 Task: Check the data of "Total outbound calls".
Action: Mouse moved to (17, 241)
Screenshot: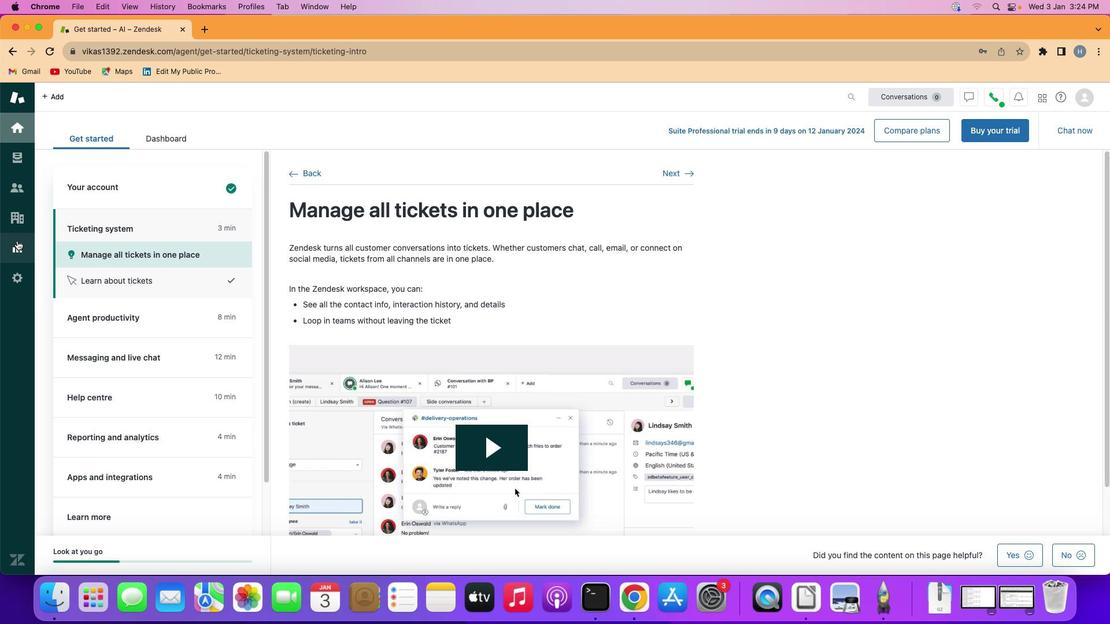 
Action: Mouse pressed left at (17, 241)
Screenshot: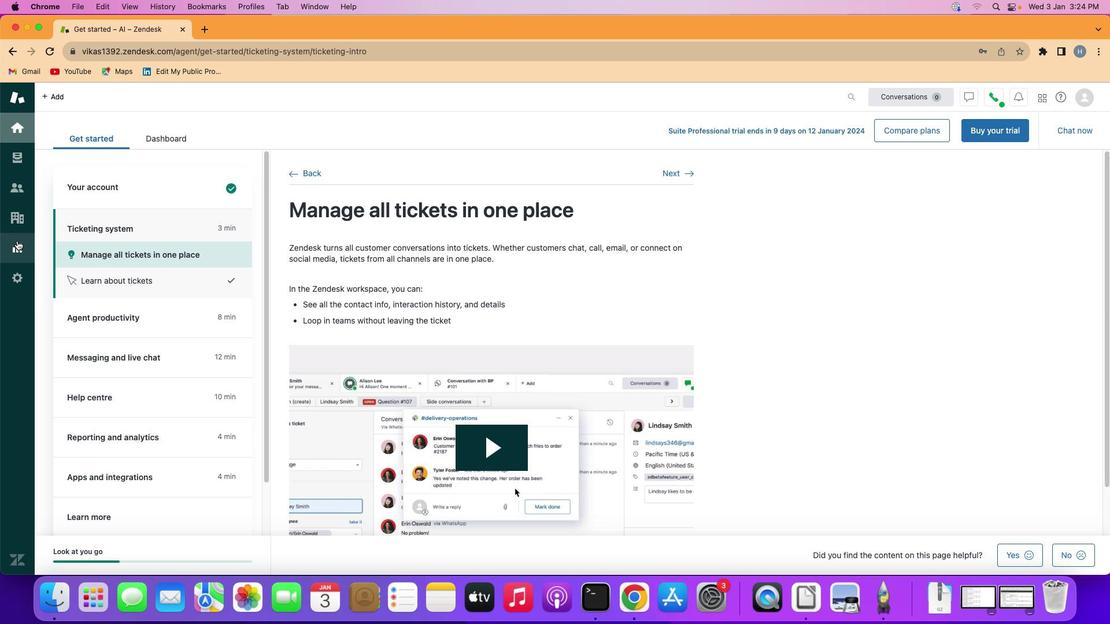 
Action: Mouse moved to (276, 156)
Screenshot: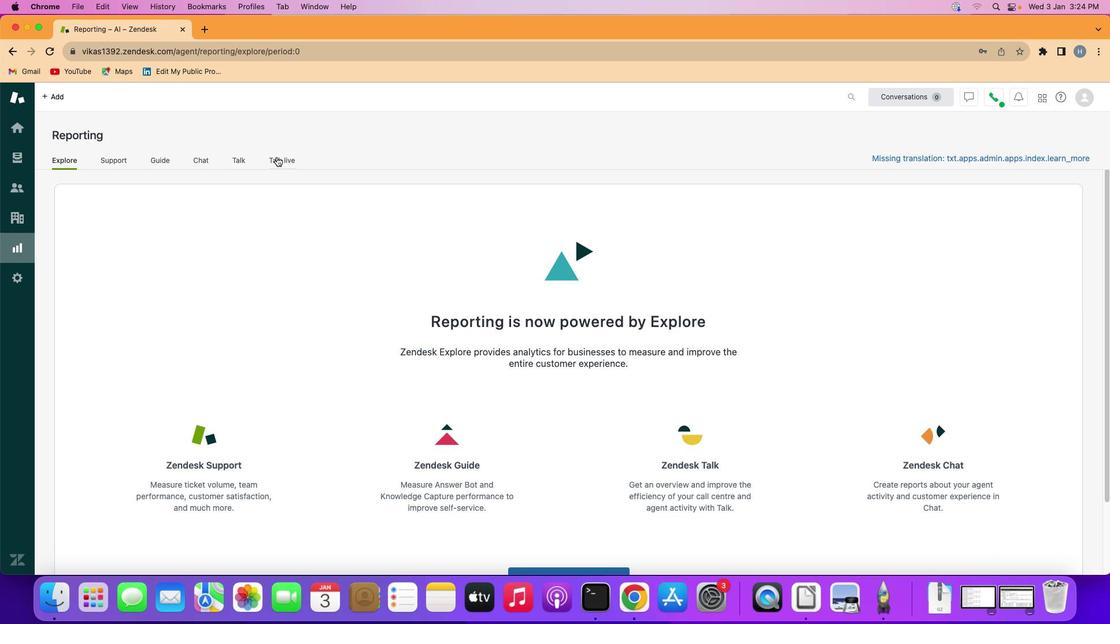 
Action: Mouse pressed left at (276, 156)
Screenshot: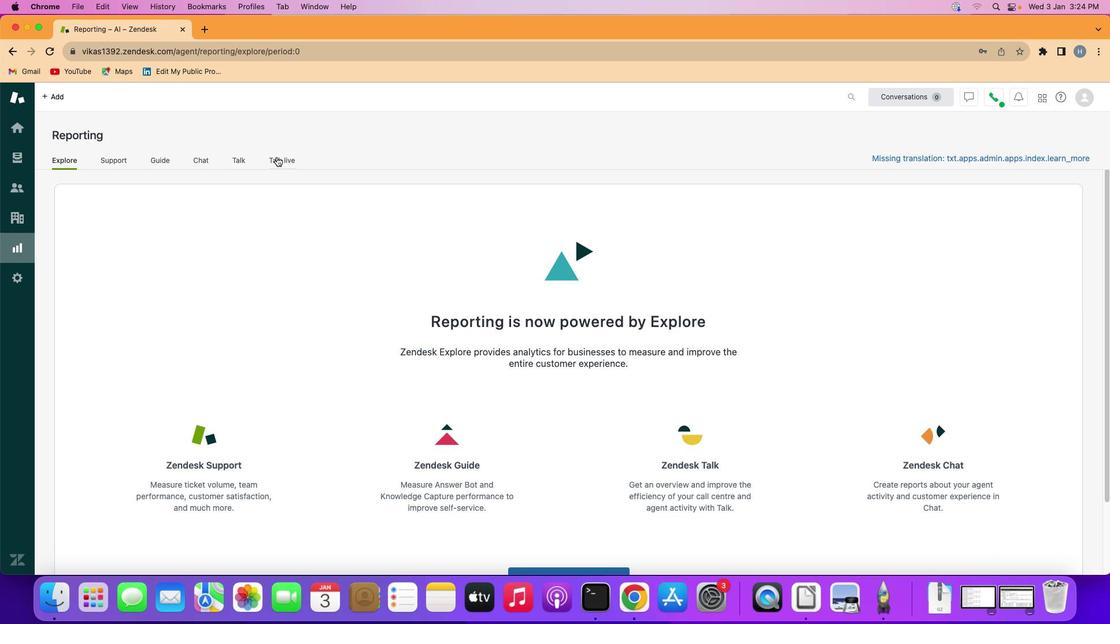 
Action: Mouse moved to (179, 376)
Screenshot: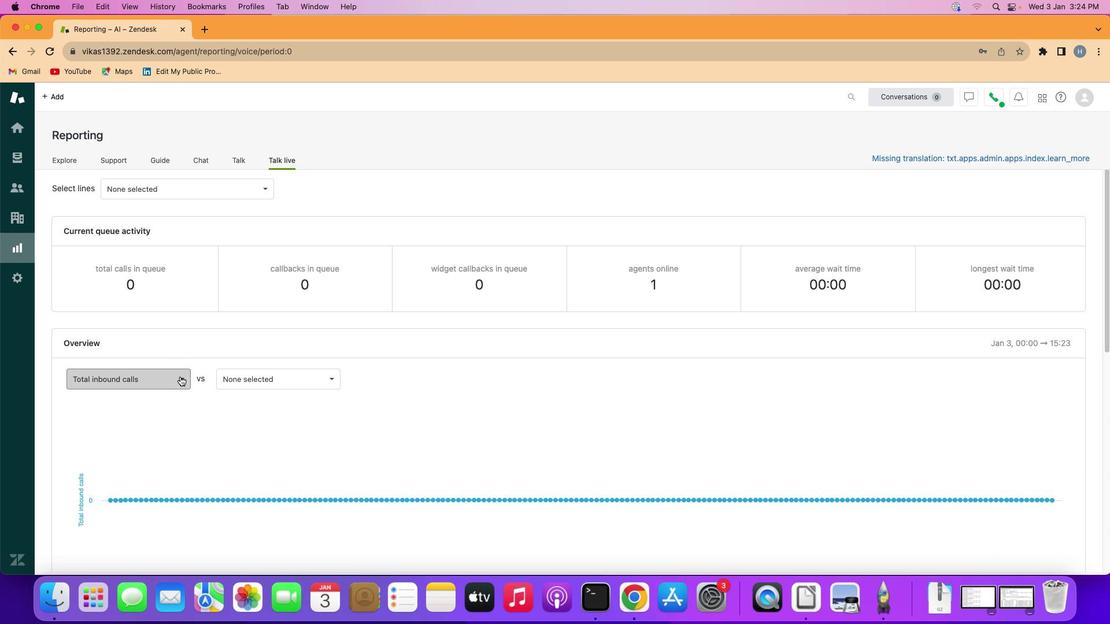 
Action: Mouse pressed left at (179, 376)
Screenshot: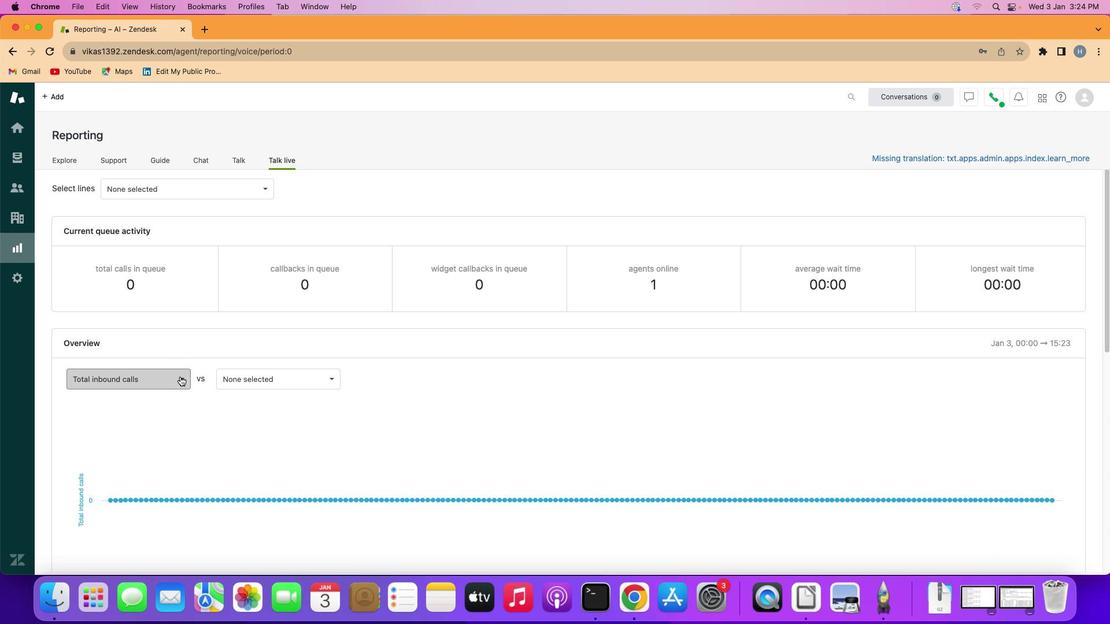 
Action: Mouse moved to (142, 441)
Screenshot: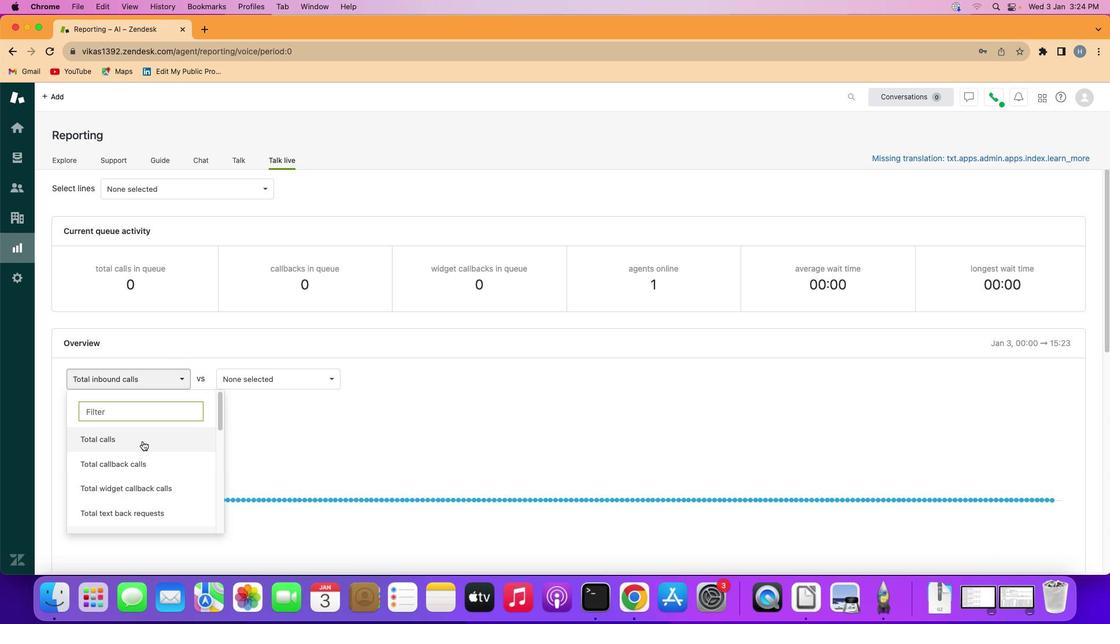 
Action: Mouse scrolled (142, 441) with delta (0, 0)
Screenshot: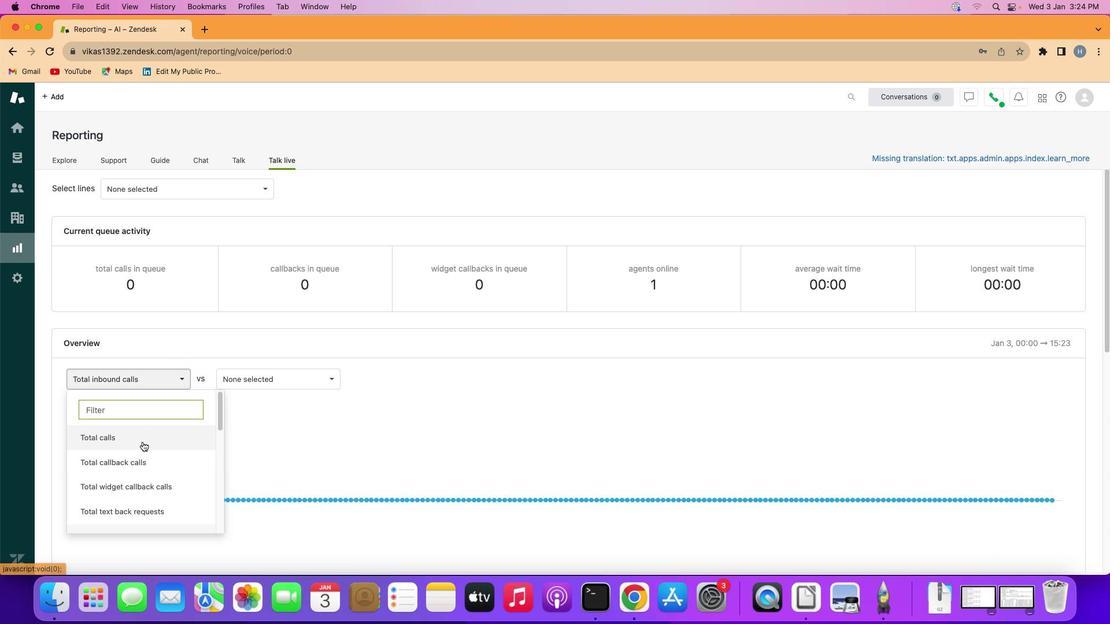 
Action: Mouse moved to (142, 441)
Screenshot: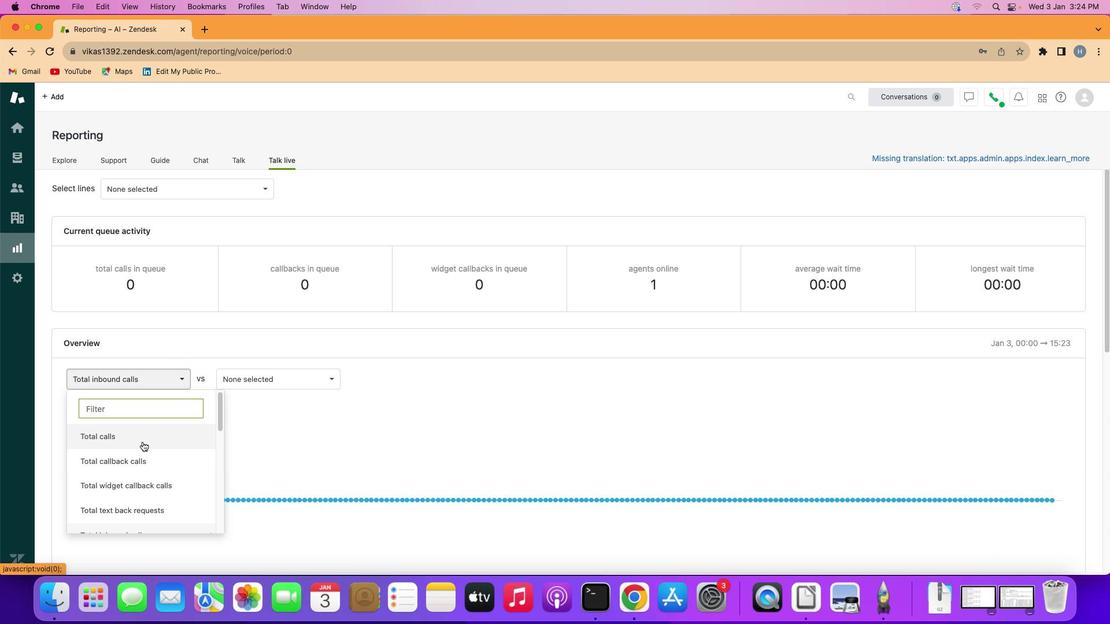 
Action: Mouse scrolled (142, 441) with delta (0, 0)
Screenshot: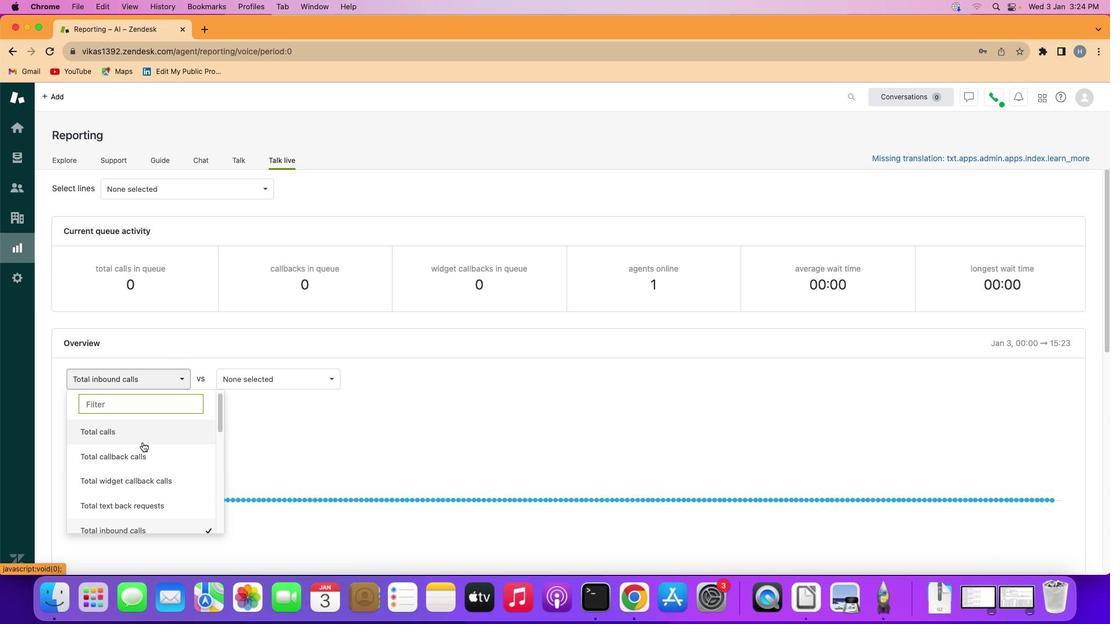 
Action: Mouse moved to (142, 442)
Screenshot: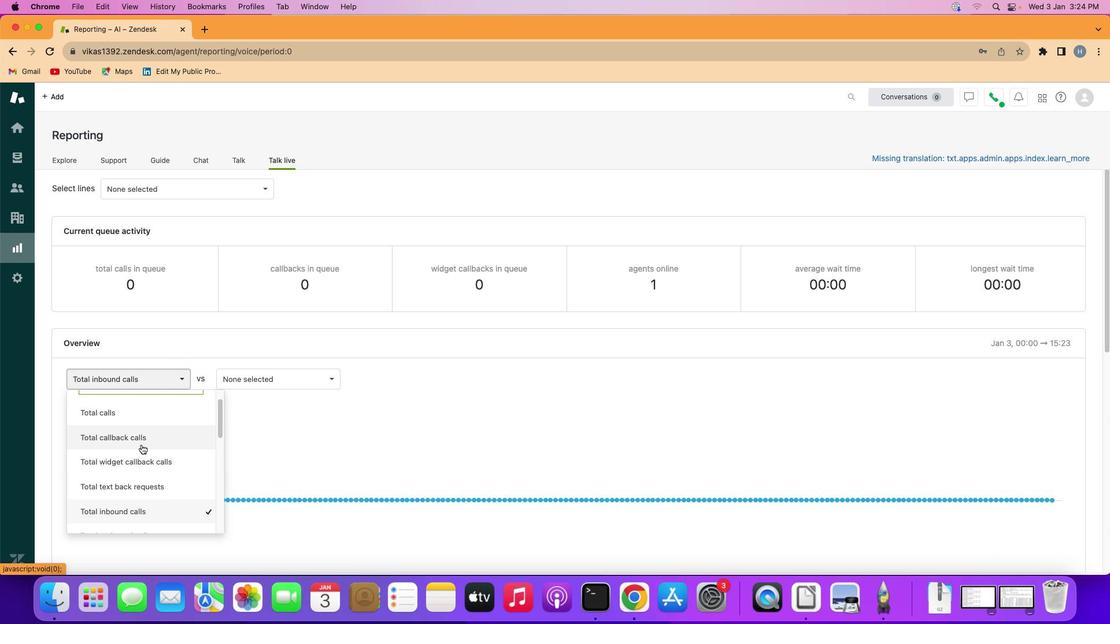 
Action: Mouse scrolled (142, 442) with delta (0, 0)
Screenshot: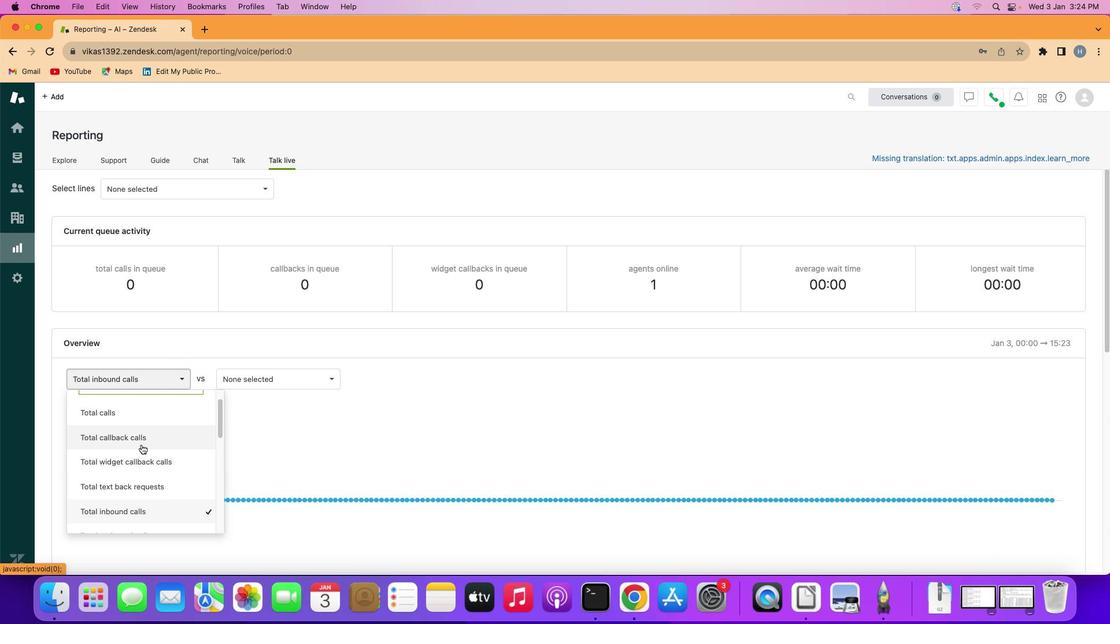 
Action: Mouse moved to (141, 444)
Screenshot: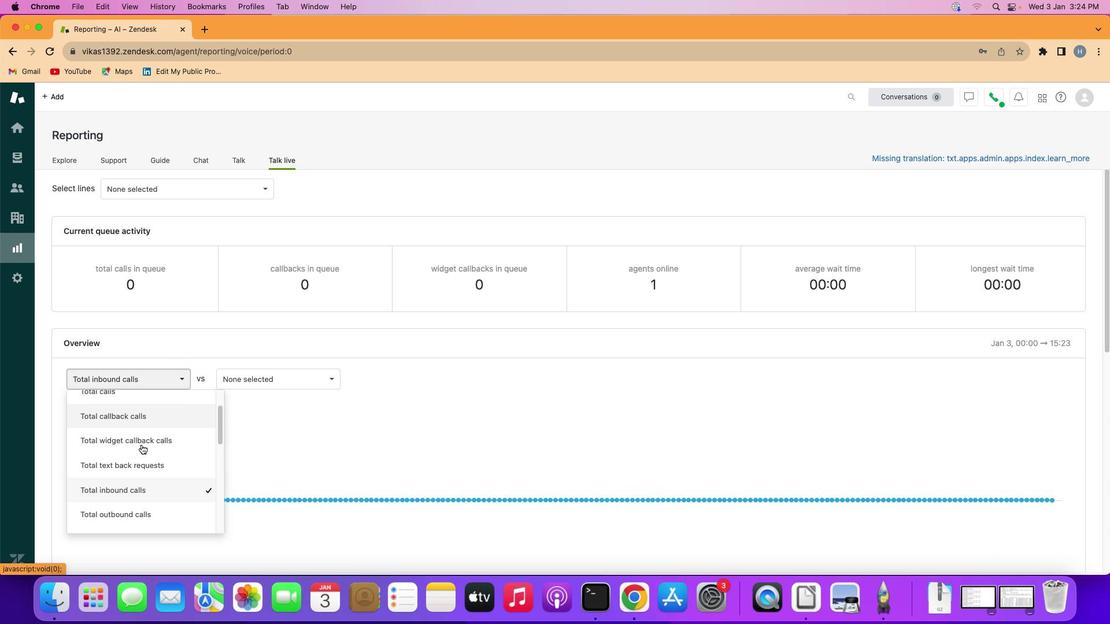 
Action: Mouse scrolled (141, 444) with delta (0, 0)
Screenshot: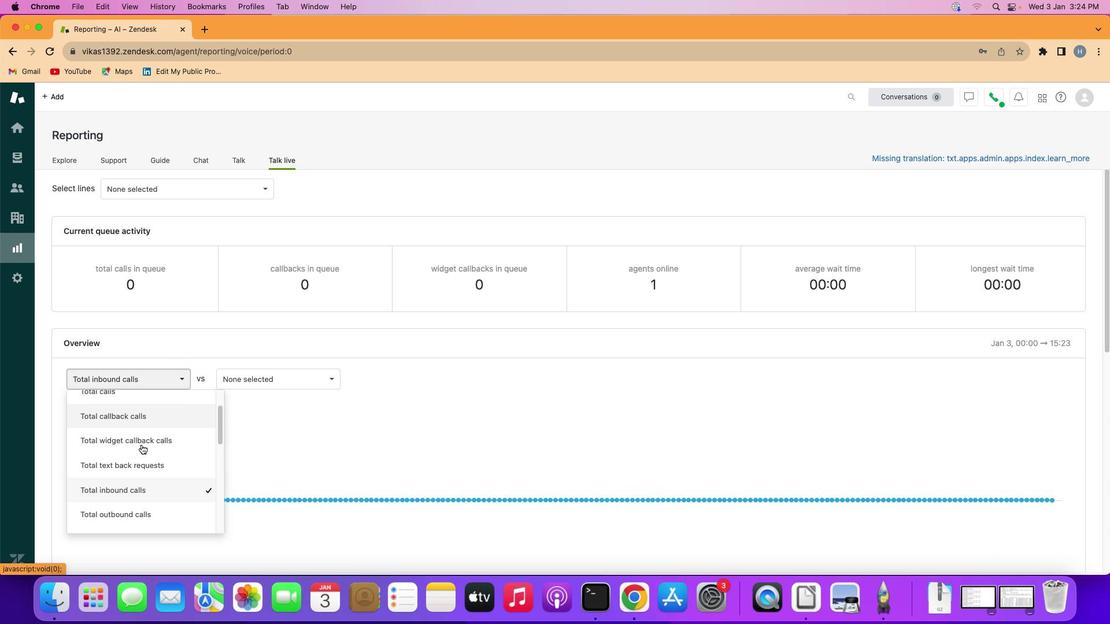 
Action: Mouse moved to (141, 445)
Screenshot: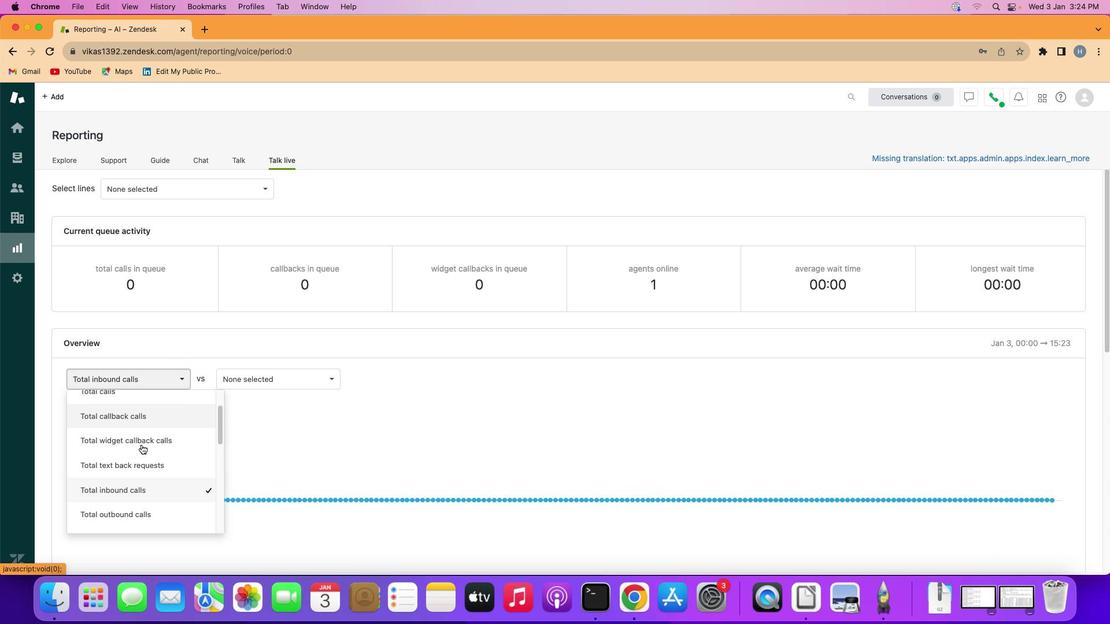 
Action: Mouse scrolled (141, 445) with delta (0, 0)
Screenshot: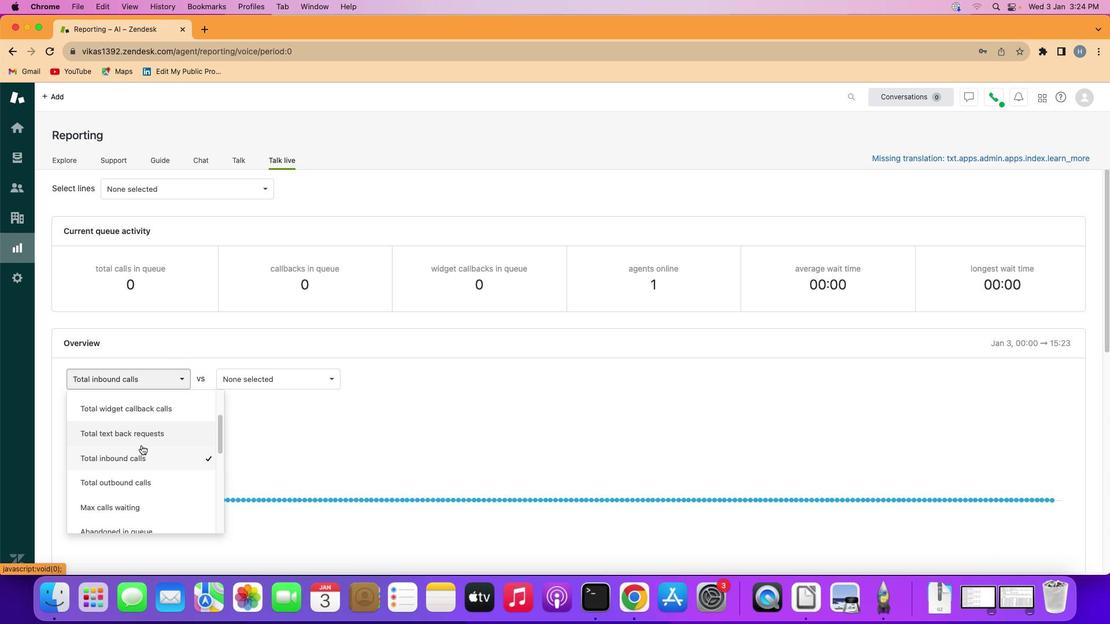 
Action: Mouse moved to (144, 467)
Screenshot: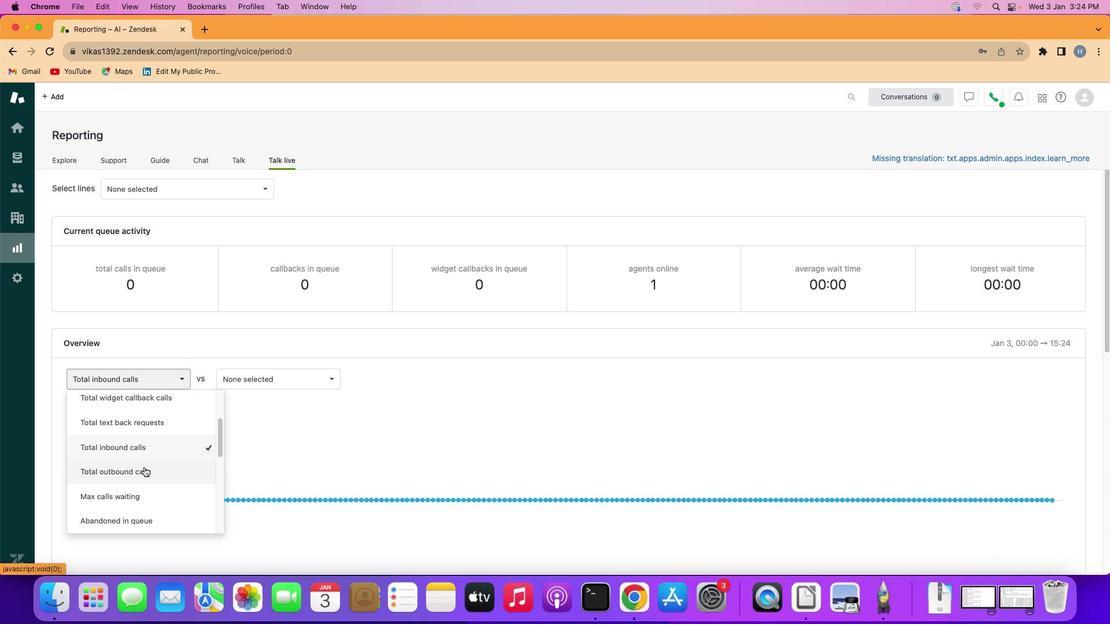 
Action: Mouse pressed left at (144, 467)
Screenshot: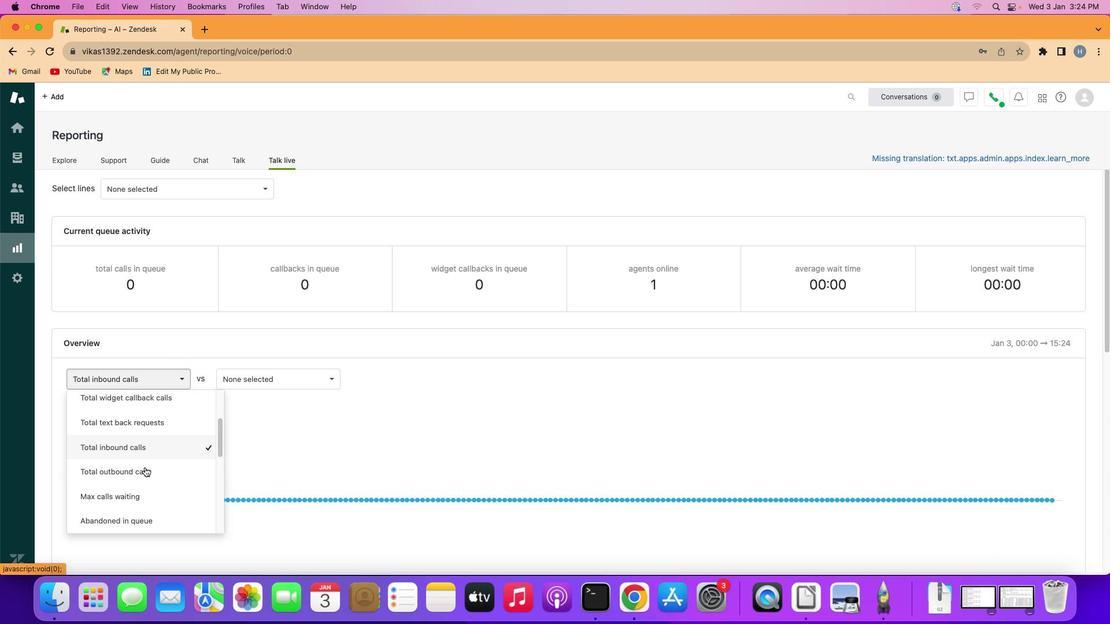 
Action: Mouse moved to (144, 467)
Screenshot: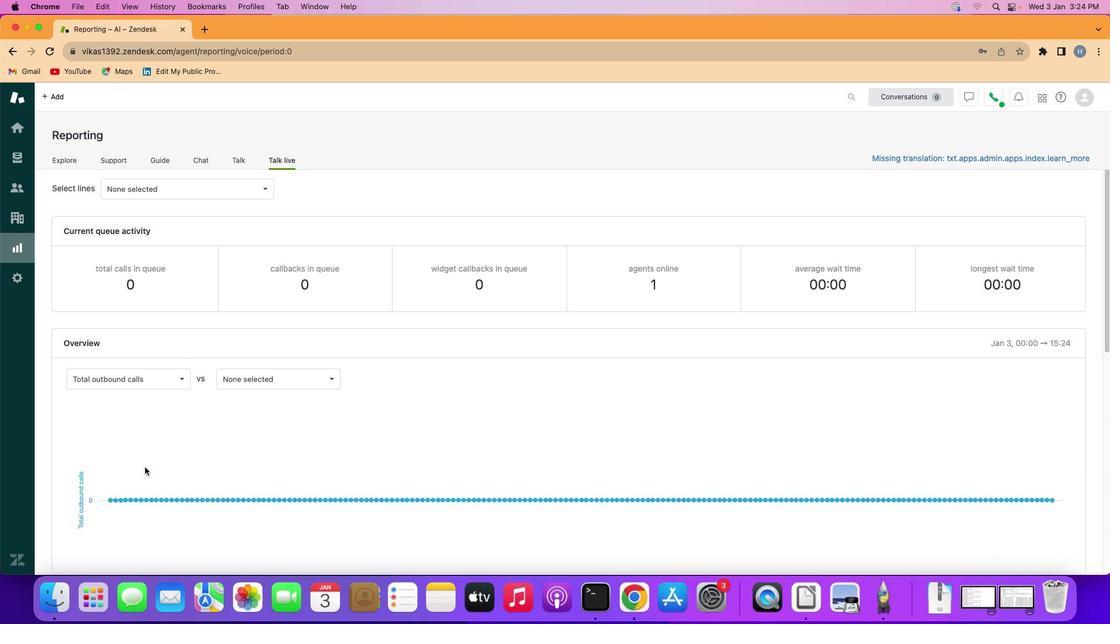
